 Task: Add Zora as organization name.
Action: Mouse moved to (840, 78)
Screenshot: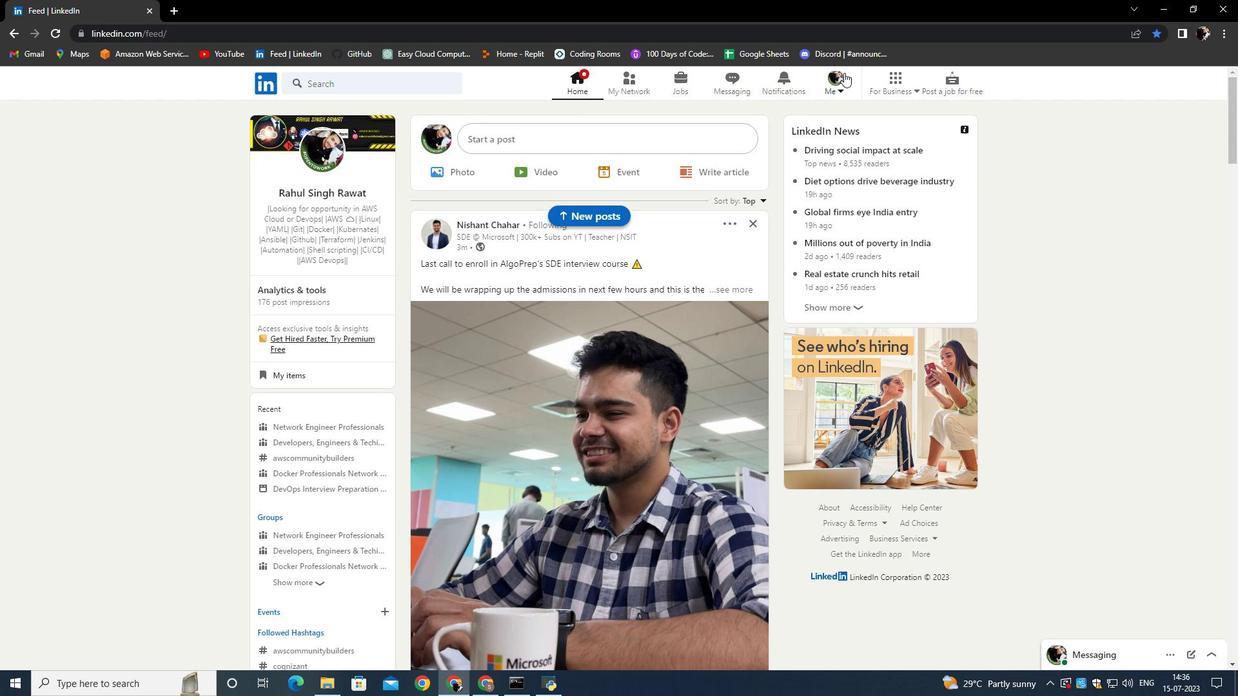
Action: Mouse pressed left at (840, 78)
Screenshot: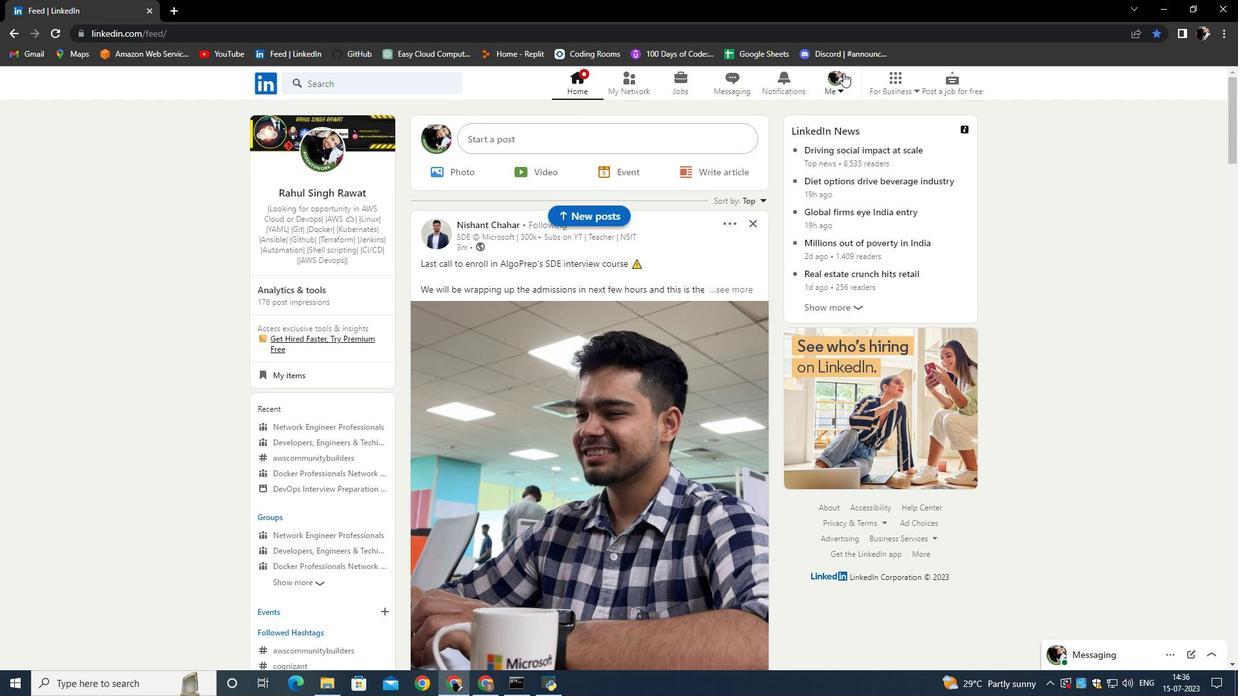 
Action: Mouse moved to (730, 176)
Screenshot: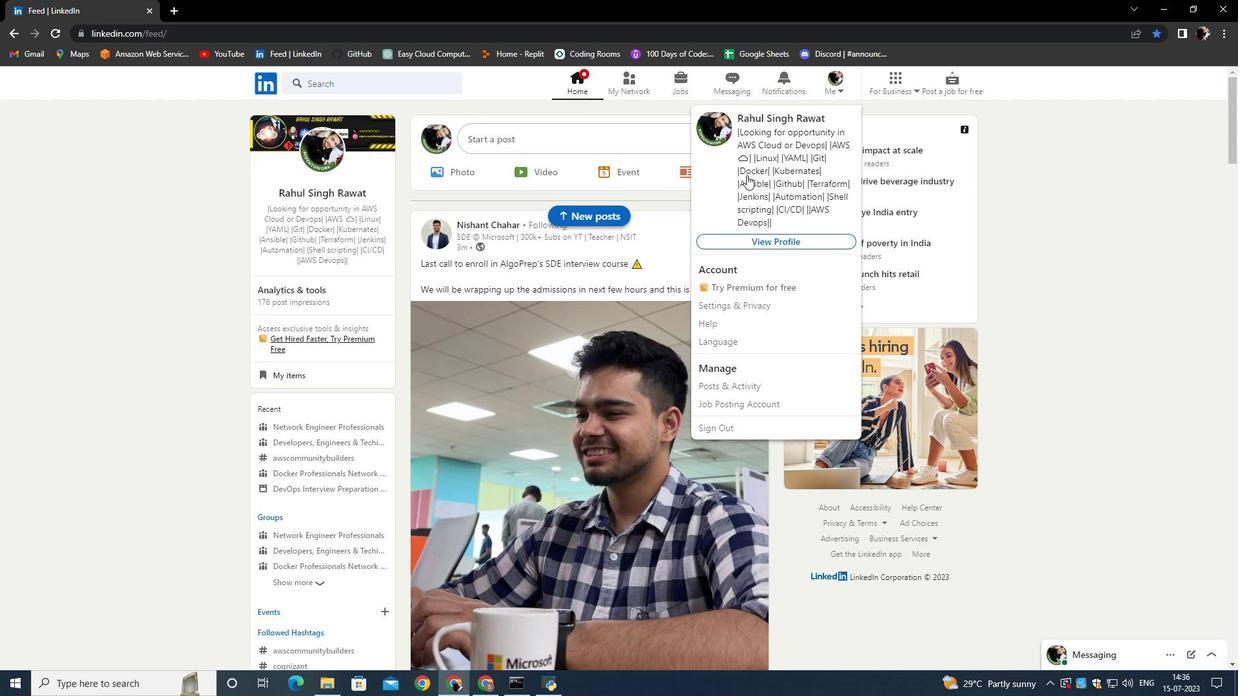 
Action: Mouse pressed left at (730, 176)
Screenshot: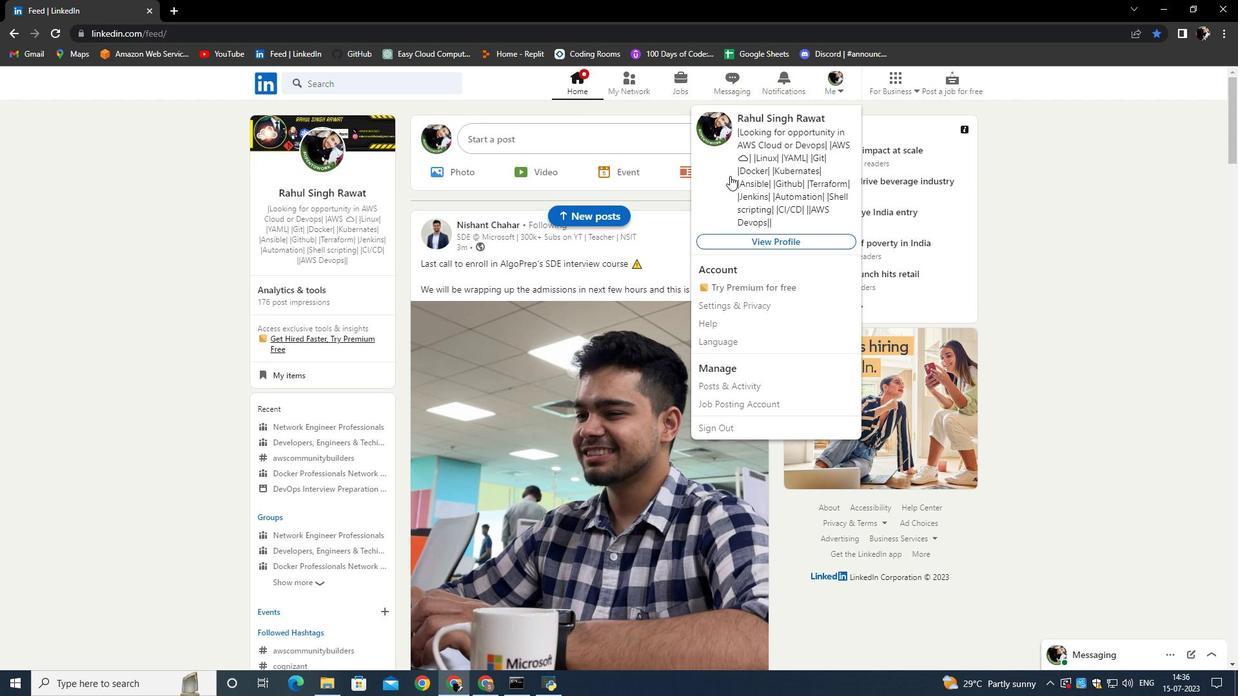 
Action: Mouse moved to (397, 491)
Screenshot: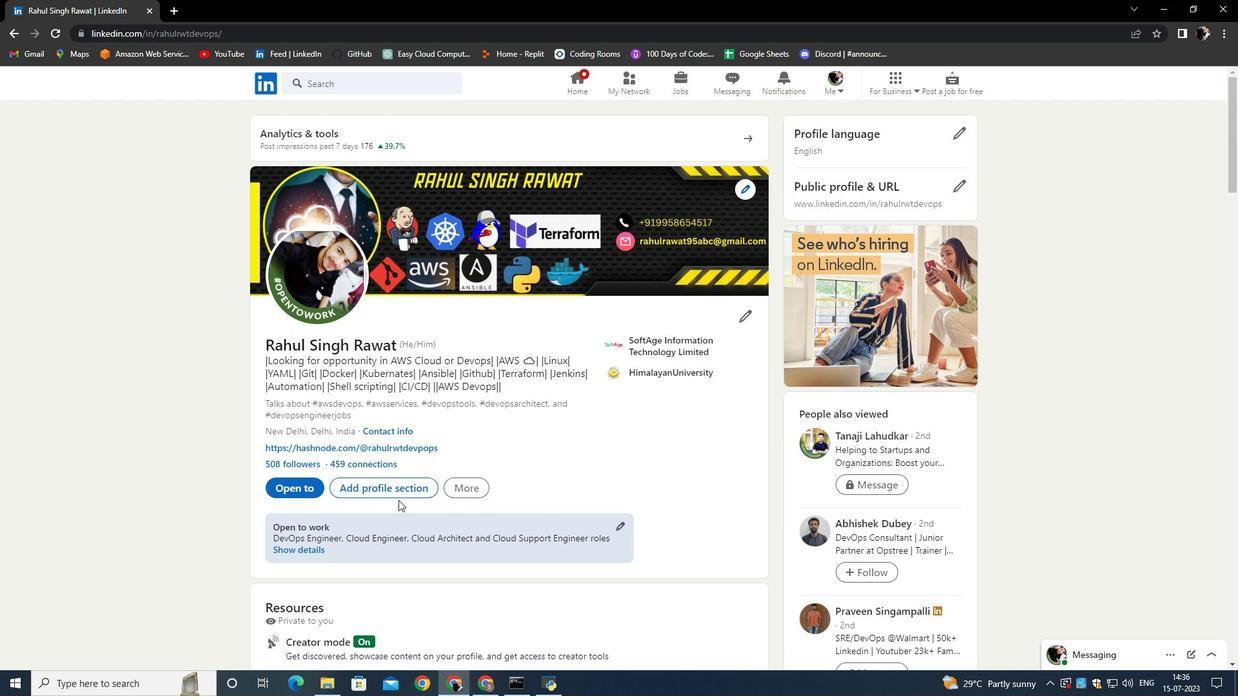 
Action: Mouse pressed left at (397, 491)
Screenshot: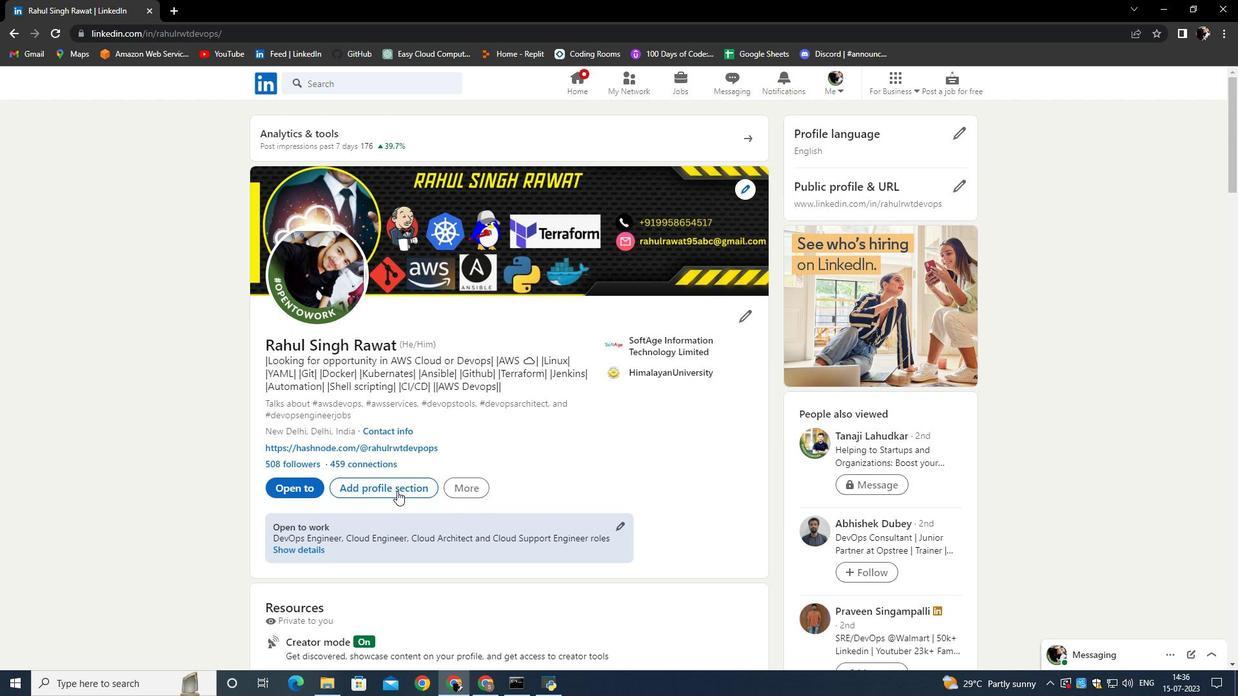 
Action: Mouse moved to (482, 354)
Screenshot: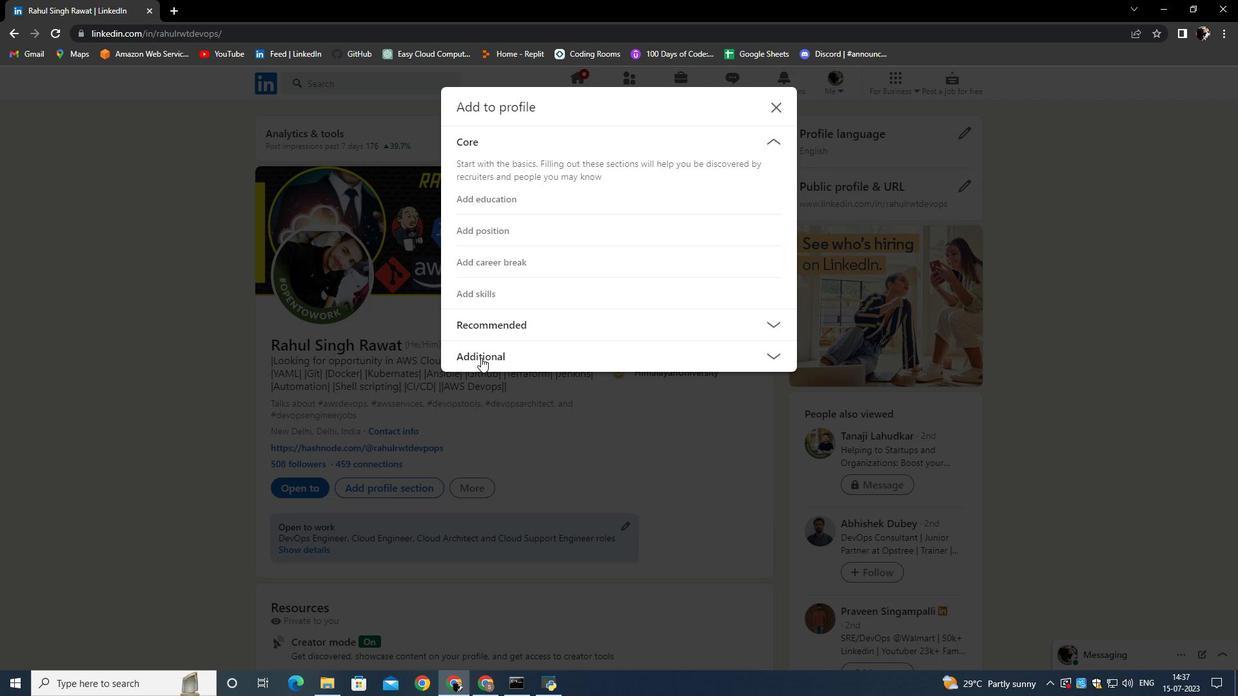 
Action: Mouse pressed left at (482, 354)
Screenshot: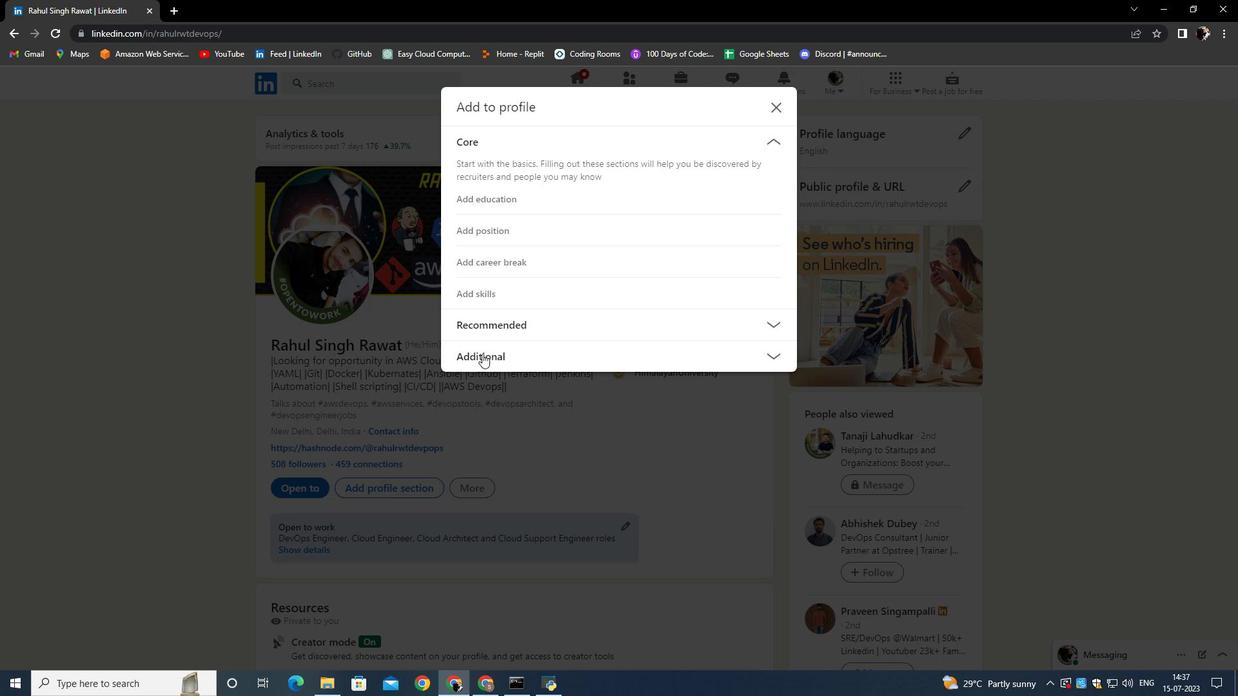 
Action: Mouse moved to (492, 454)
Screenshot: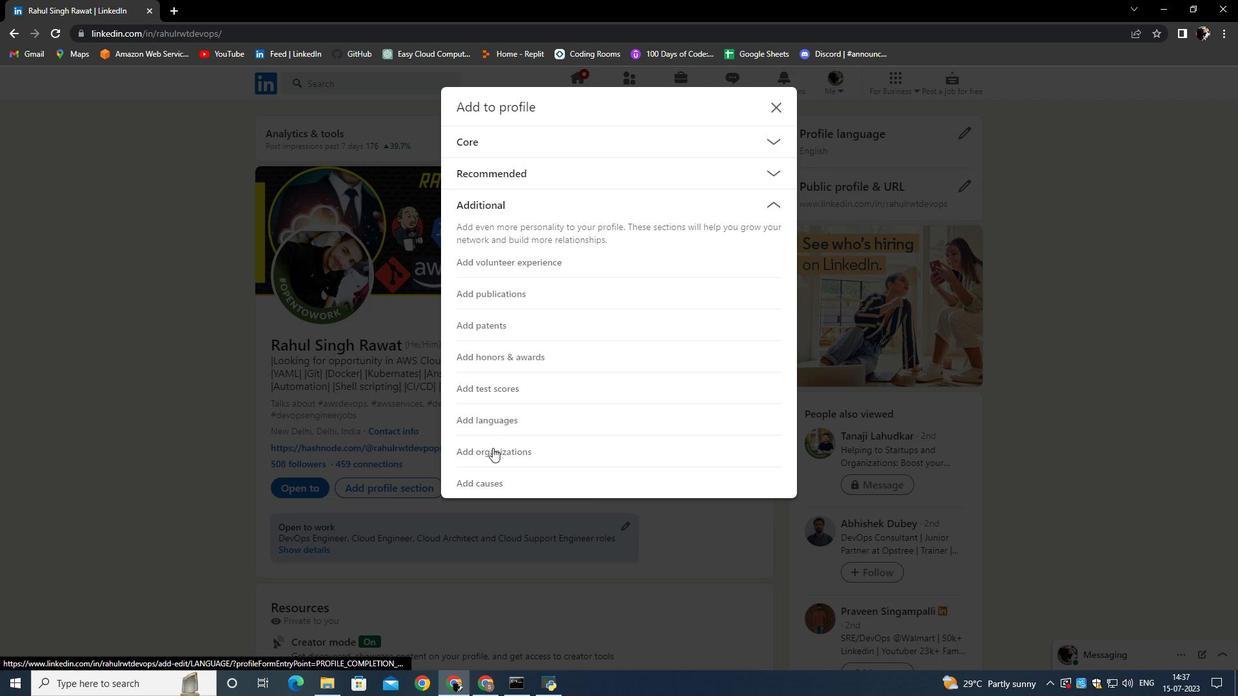 
Action: Mouse pressed left at (492, 454)
Screenshot: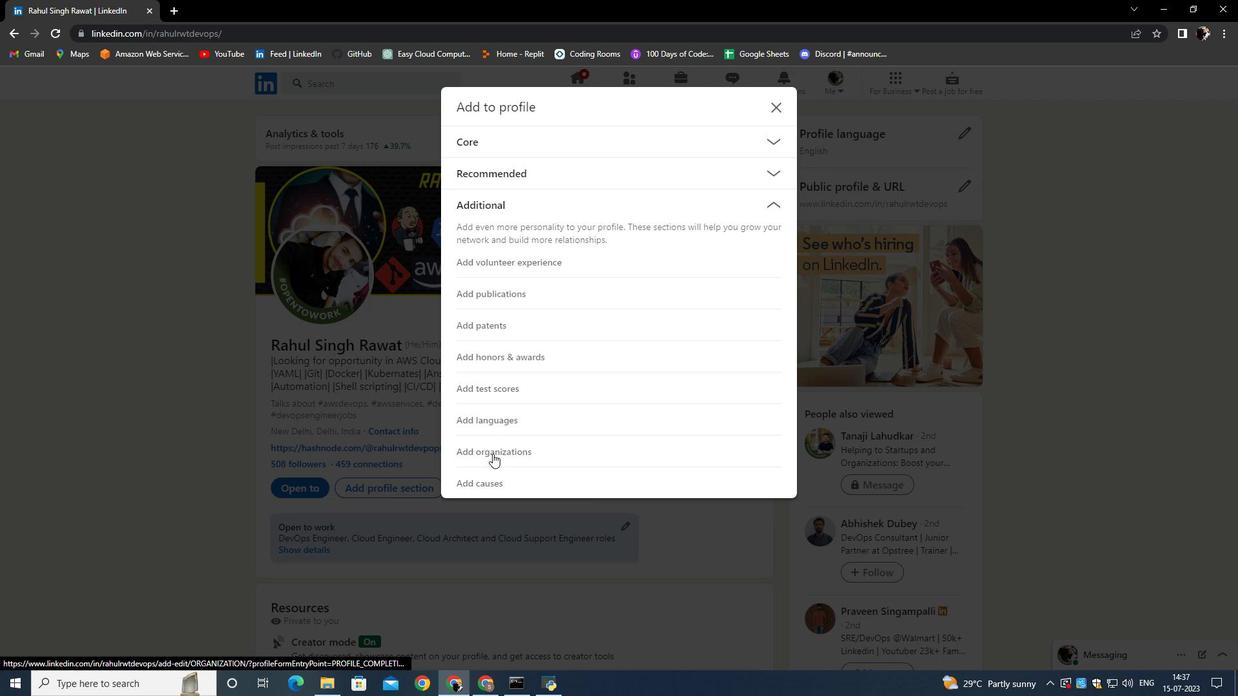 
Action: Mouse moved to (481, 181)
Screenshot: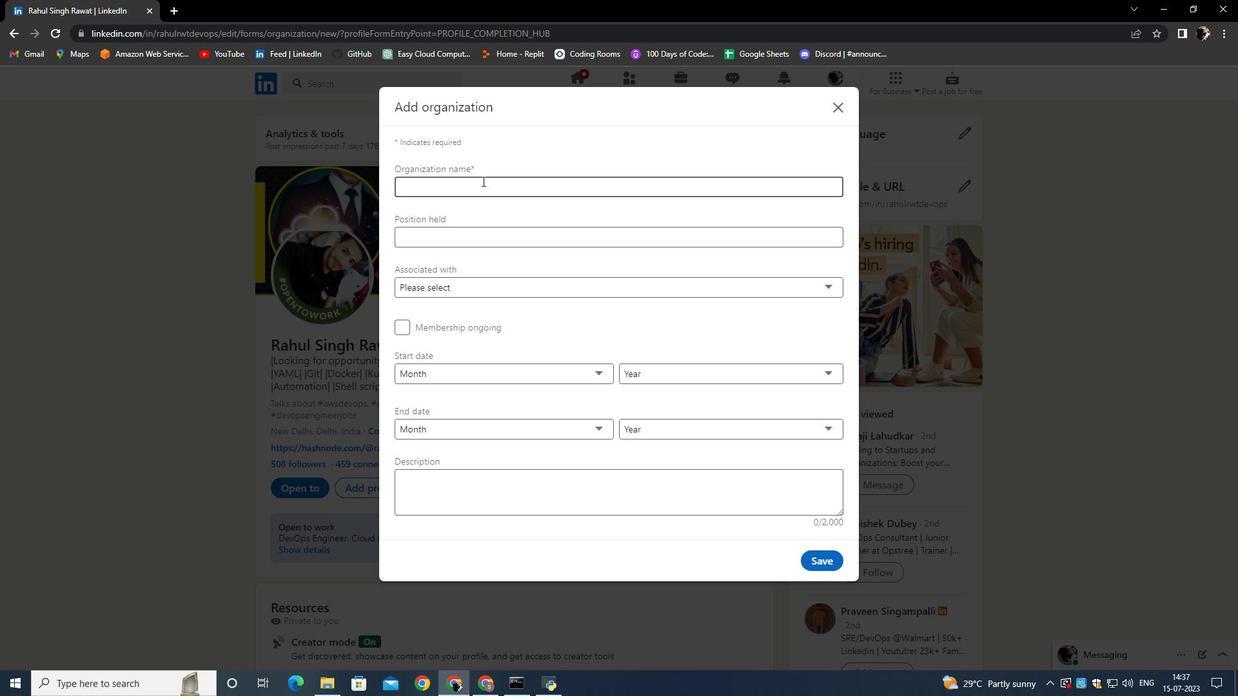 
Action: Mouse pressed left at (481, 181)
Screenshot: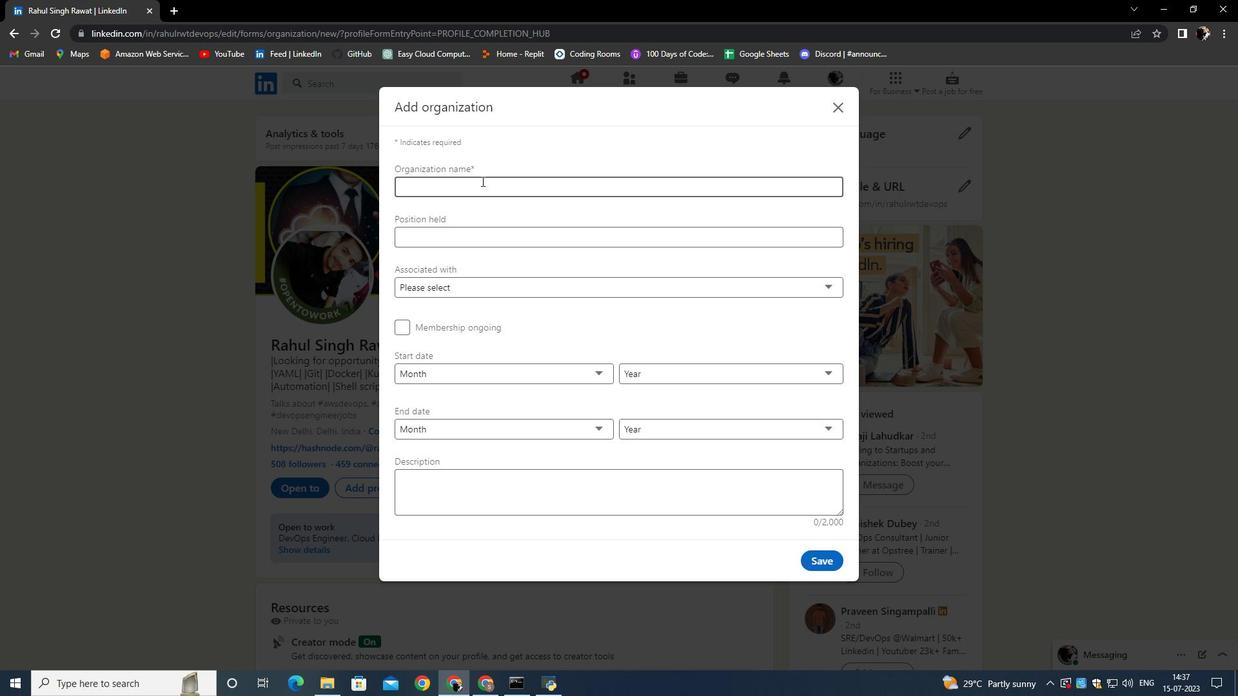 
Action: Key pressed <Key.caps_lock>Z<Key.caps_lock>ora<Key.enter>
Screenshot: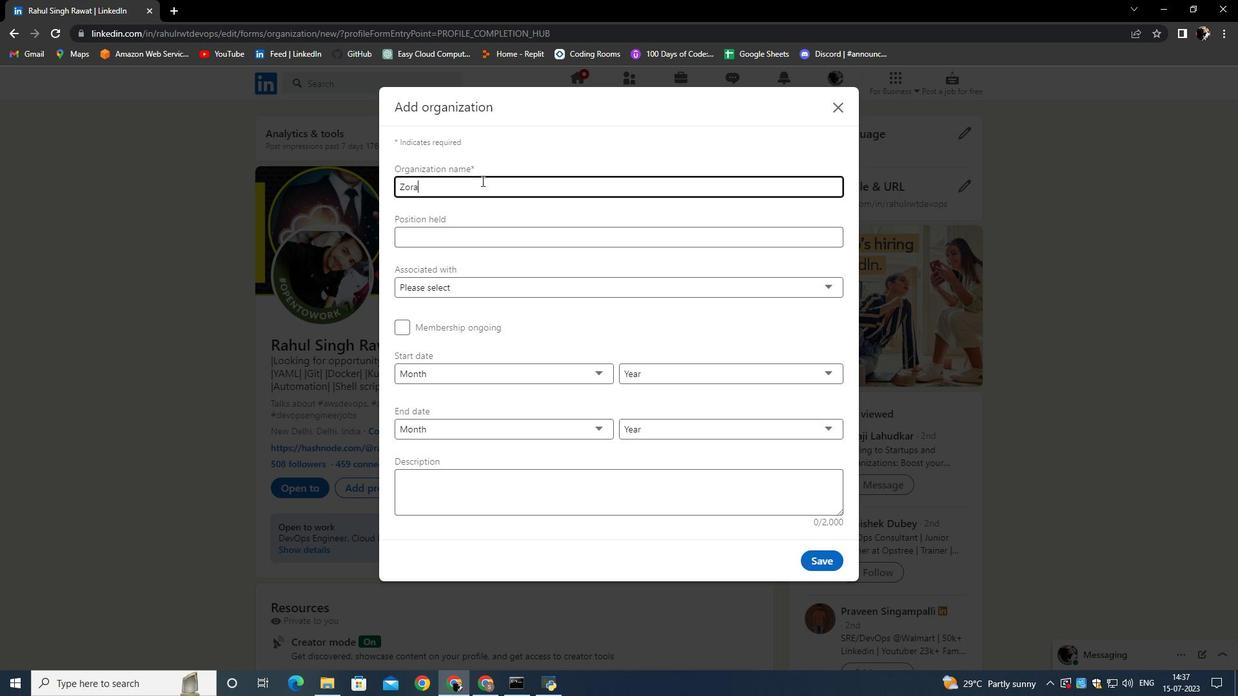 
Action: Mouse moved to (474, 205)
Screenshot: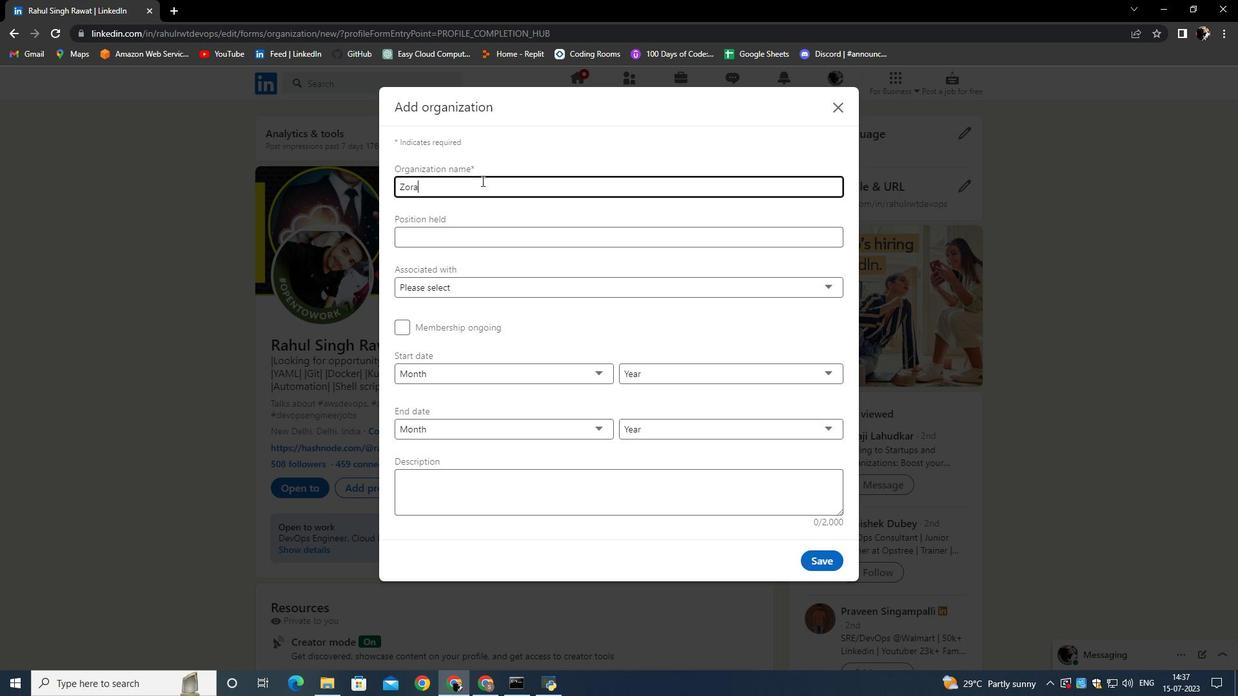 
Action: Mouse pressed left at (474, 205)
Screenshot: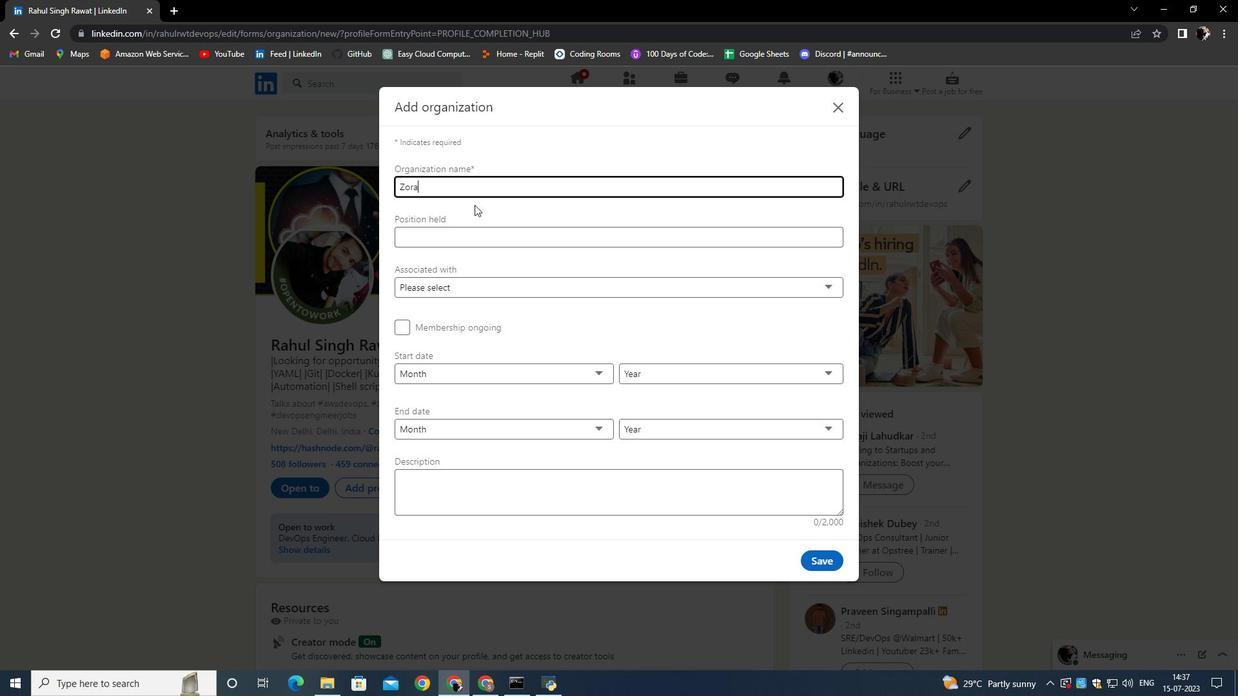 
